 Task: Open a blank google sheet and write heading  SpendSmartAdd Dates in a column and its values below  '2023-05-01, 2023-05-03, 2023-05-05, 2023-05-10, 2023-05-15, 2023-05-20, 2023-05-25 & 2023-05-31'Add Categories in next column and its values below  Groceries, Dining Out, Transportation, Entertainment, Shopping, Utilities, Health & Miscellaneous. Add Descriptions in next column and its values below  Supermarket, Restaurant, Public Transport, Movie Tickets, Clothing Store, Internet Bill, Pharmacy & Online PurchaseAdd Amountin next column and its values below  $50, $30, $10, $20, $100, $60, $40 & $50Save page Data Collection Spreadsheet
Action: Mouse moved to (227, 127)
Screenshot: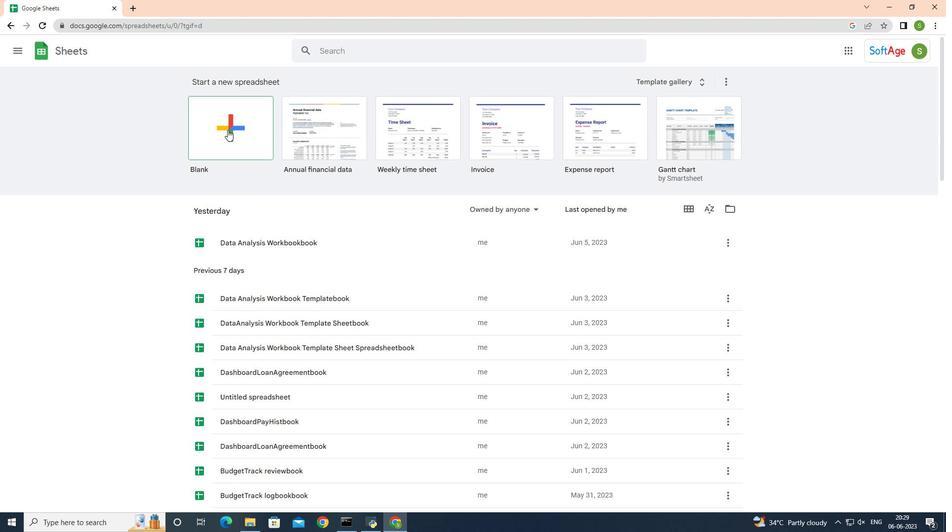 
Action: Mouse pressed left at (227, 127)
Screenshot: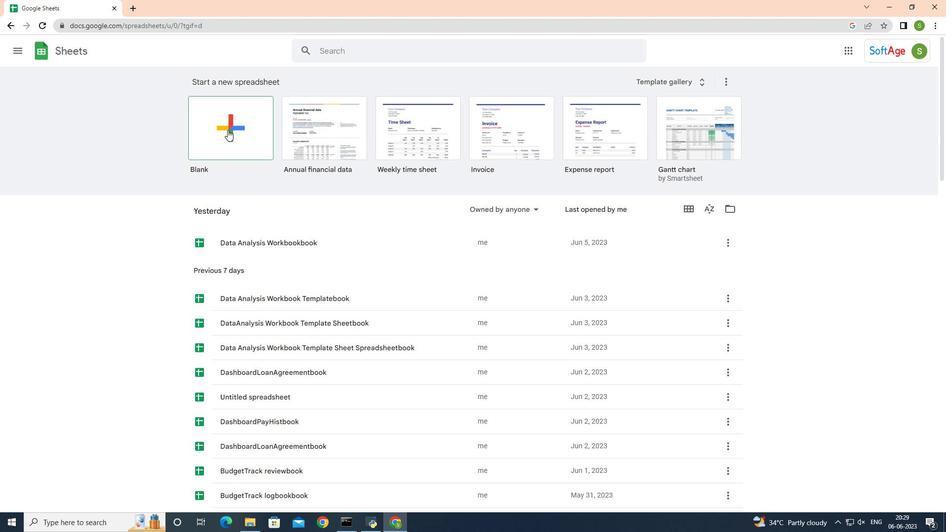 
Action: Mouse moved to (48, 121)
Screenshot: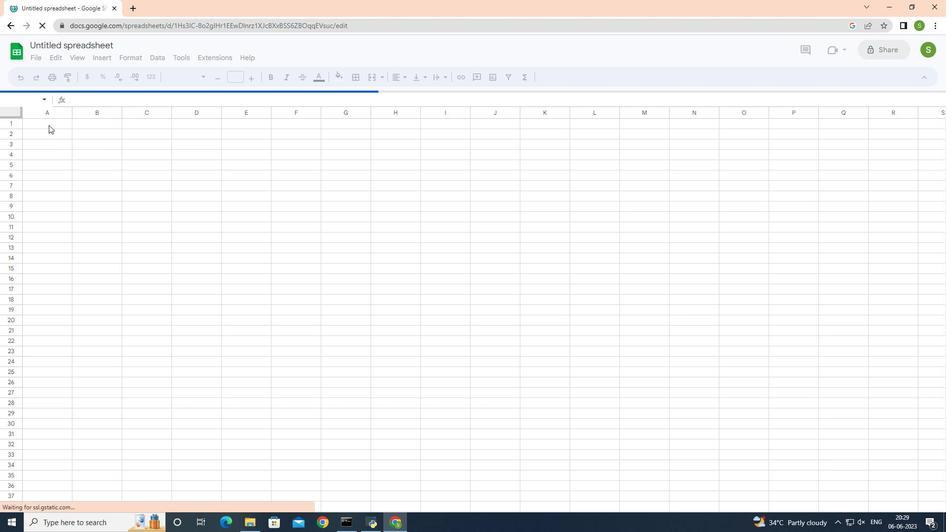 
Action: Mouse pressed left at (48, 121)
Screenshot: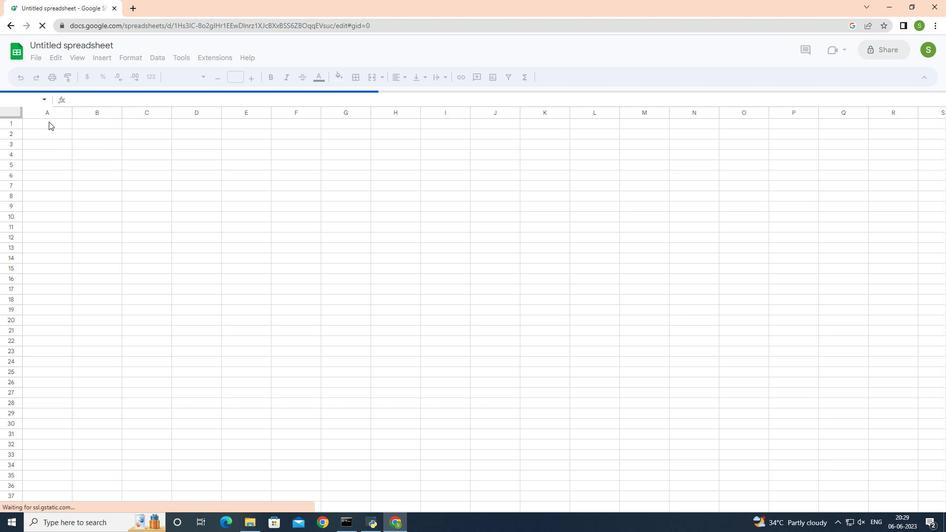 
Action: Key pressed <Key.shift>Spend<Key.space><Key.shift>Smart<Key.enter><Key.shift>Dates<Key.enter>2023-05-01<Key.enter>2023-05-03<Key.enter>2023-05-05<Key.enter>2023-05-10<Key.enter>2023-05-15<Key.enter>2023-05-20<Key.enter>3<Key.backspace>2023-05-25<Key.enter>2023-05-21<Key.backspace><Key.backspace>31<Key.right><Key.up><Key.up><Key.up><Key.up><Key.up><Key.up><Key.up><Key.up><Key.shift>Categories<Key.enter><Key.shift>Groceries<Key.enter><Key.shift>Dining<Key.space>out<Key.left><Key.right>
Screenshot: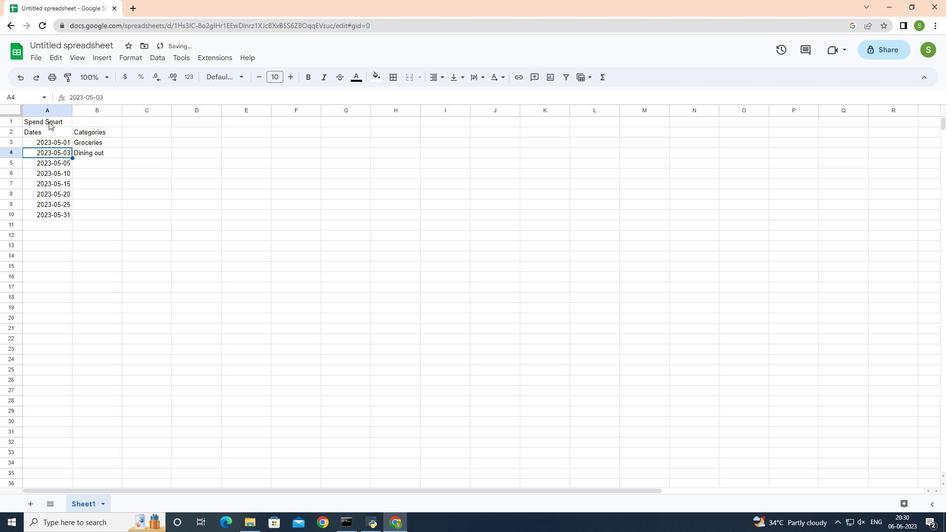 
Action: Mouse moved to (90, 94)
Screenshot: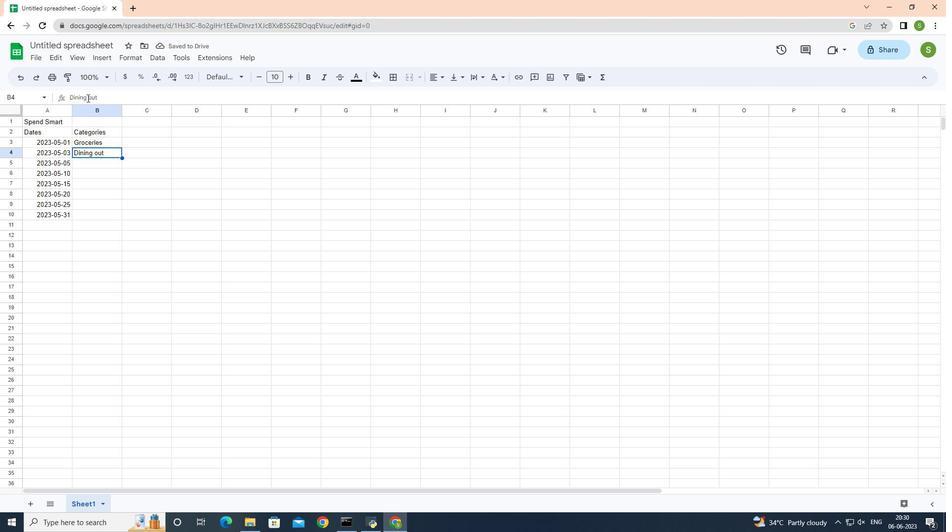 
Action: Mouse pressed left at (90, 94)
Screenshot: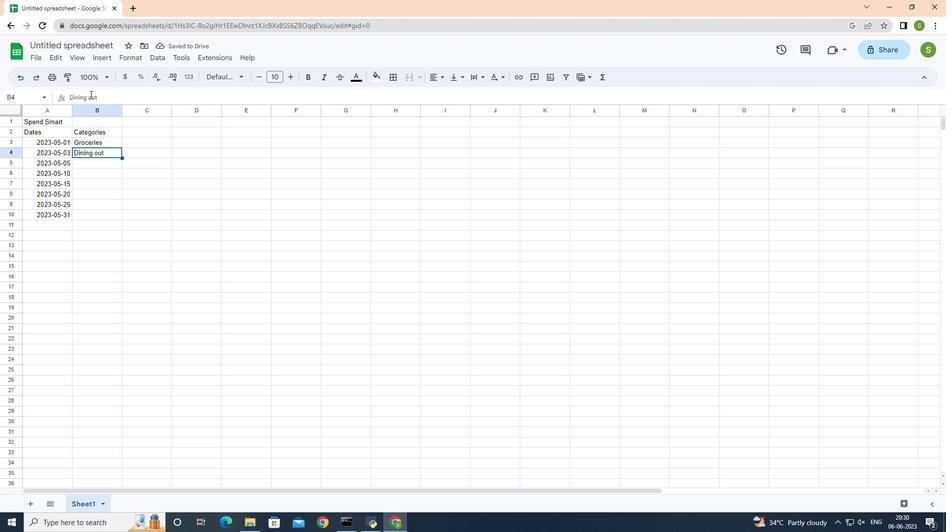 
Action: Mouse moved to (92, 94)
Screenshot: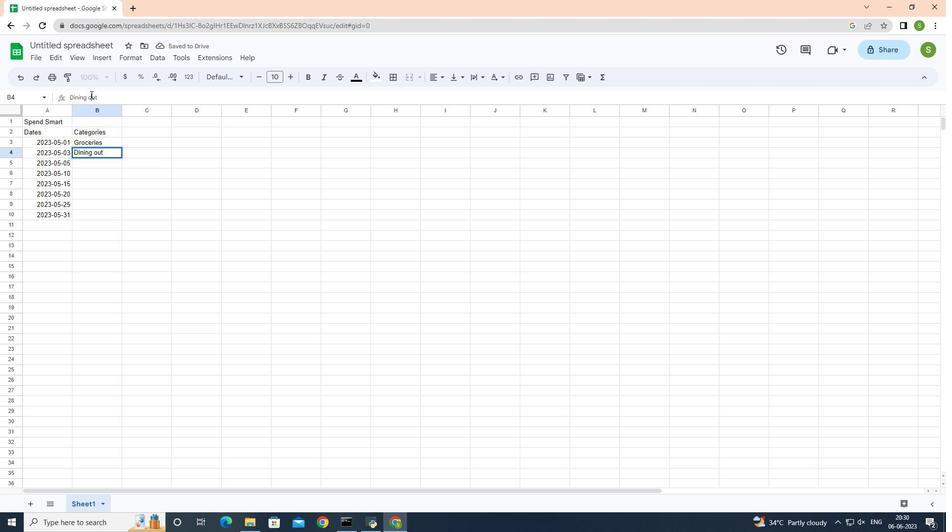 
Action: Mouse pressed left at (92, 94)
Screenshot: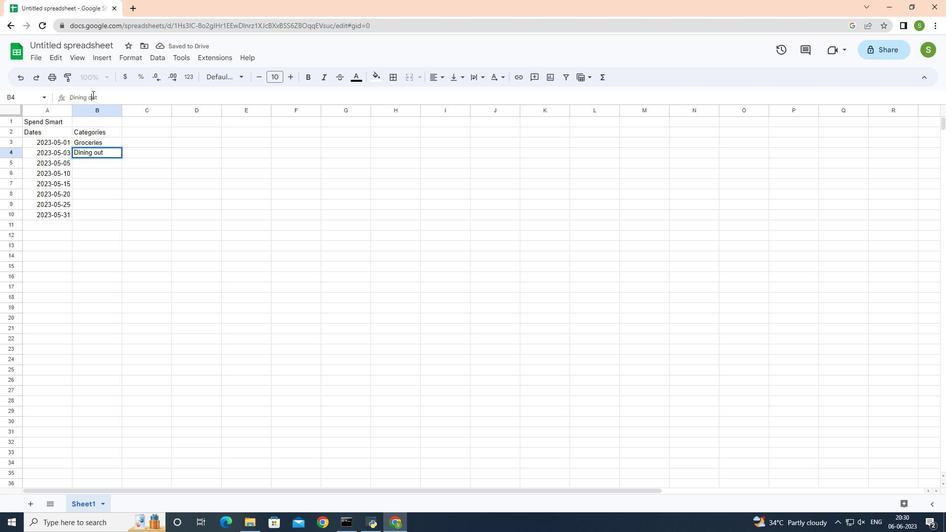 
Action: Mouse moved to (92, 94)
Screenshot: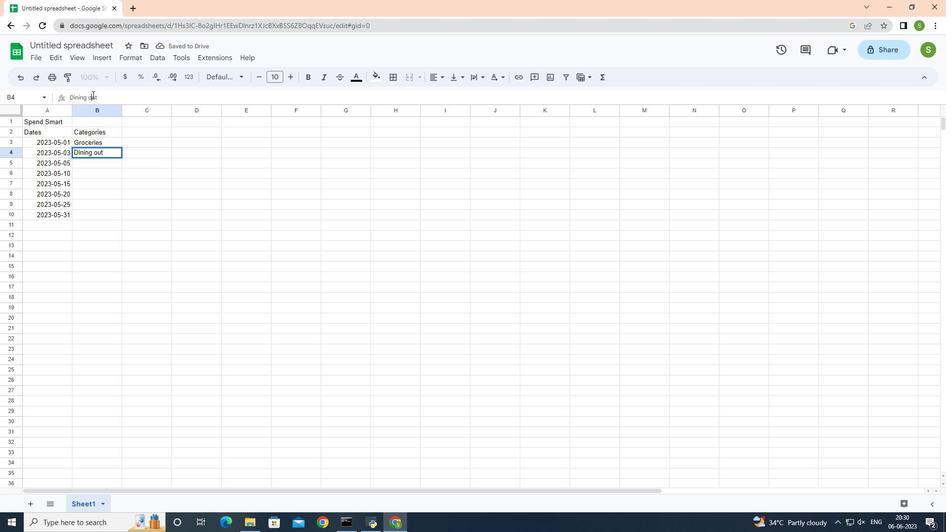 
Action: Key pressed <Key.backspace><Key.shift_r><Key.shift_r><Key.shift_r><Key.shift_r><Key.shift_r><Key.shift_r><Key.shift_r><Key.shift_r><Key.shift_r><Key.shift_r><Key.shift_r><Key.shift_r><Key.shift_r><Key.shift_r><Key.shift_r><Key.shift_r><Key.shift_r><Key.shift_r><Key.shift_r><Key.shift_r><Key.shift_r><Key.shift_r><Key.shift_r>O<Key.enter><Key.shift><Key.shift><Key.shift><Key.shift><Key.shift><Key.shift>Transportation<Key.enter><Key.shift>Entertainment<Key.enter><Key.shift>Shopping<Key.enter><Key.shift><Key.shift><Key.shift><Key.shift><Key.shift><Key.shift><Key.shift><Key.shift>Utilirt<Key.backspace><Key.backspace>tes<Key.enter><Key.shift><Key.shift><Key.shift><Key.shift><Key.shift><Key.shift><Key.shift>Heat<Key.backspace>lth<Key.enter><Key.shift>Miscellaneous<Key.right><Key.up><Key.up><Key.up><Key.up><Key.up><Key.up><Key.up><Key.up><Key.shift>Discription
Screenshot: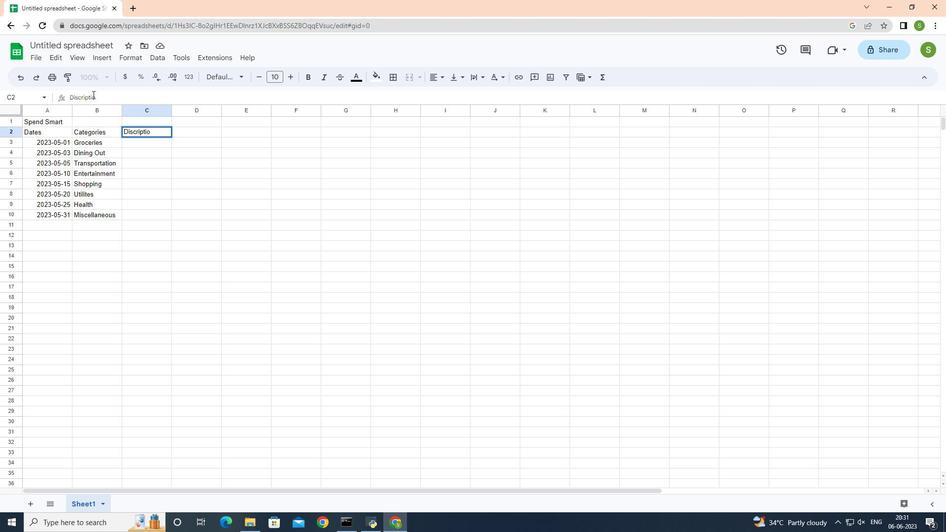 
Action: Mouse moved to (130, 127)
Screenshot: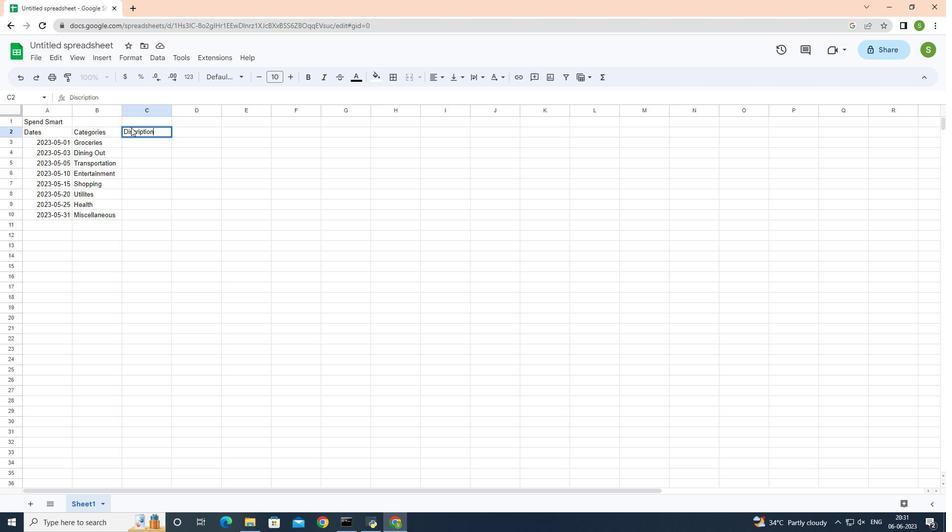 
Action: Mouse pressed left at (130, 127)
Screenshot: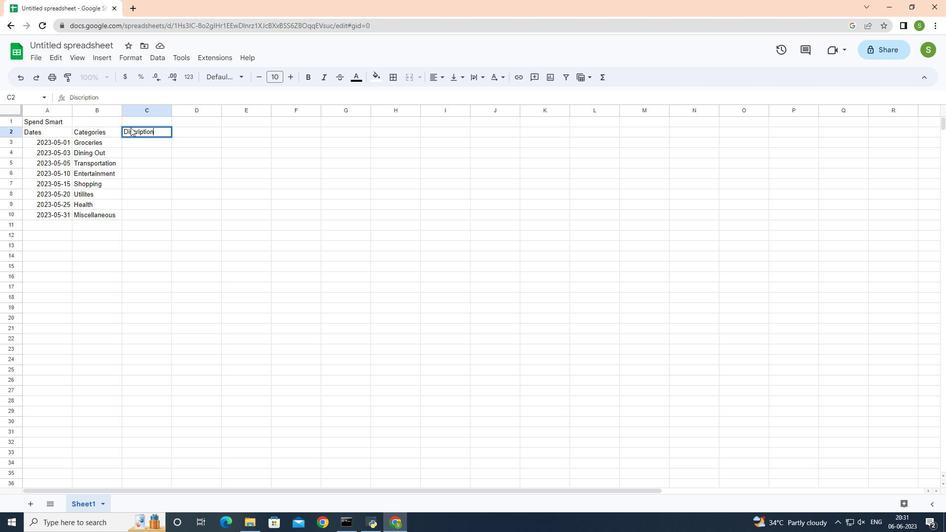 
Action: Mouse moved to (129, 130)
Screenshot: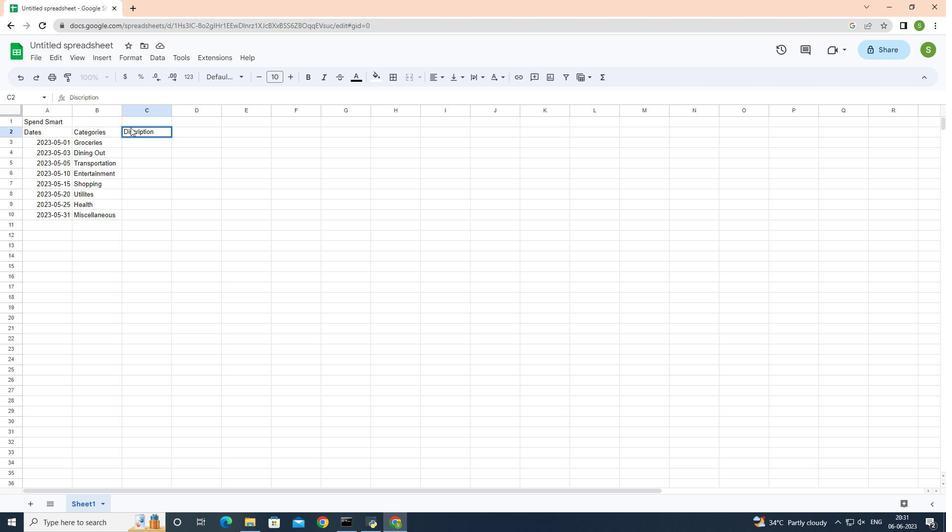 
Action: Mouse pressed left at (129, 130)
Screenshot: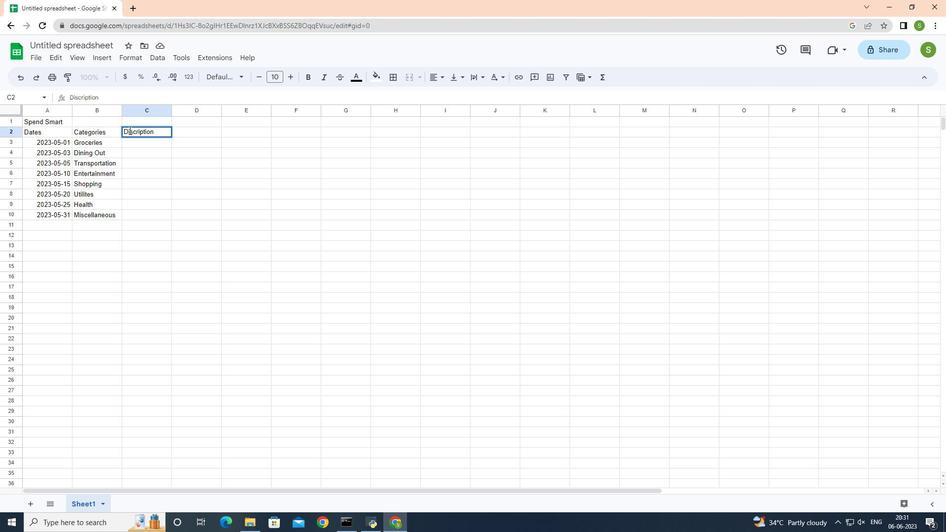 
Action: Mouse moved to (175, 138)
Screenshot: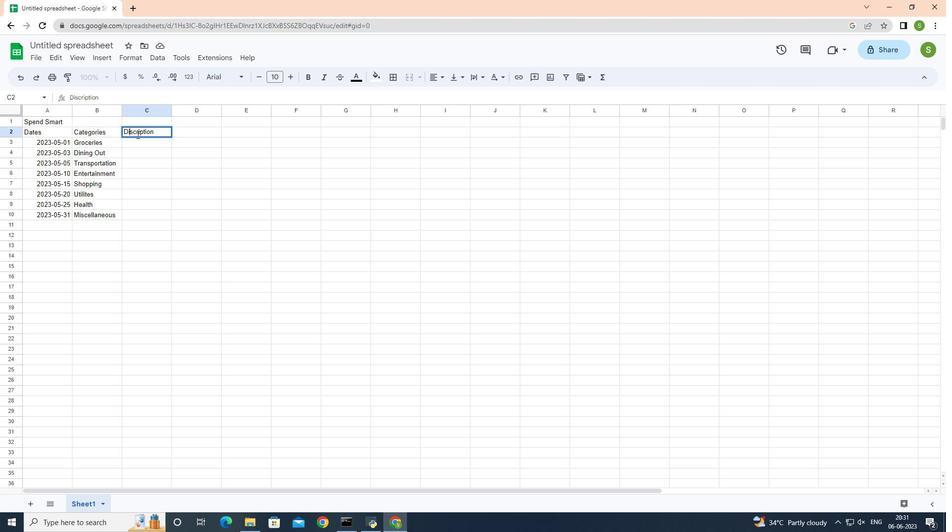 
Action: Key pressed <Key.backspace>e<Key.enter>
Screenshot: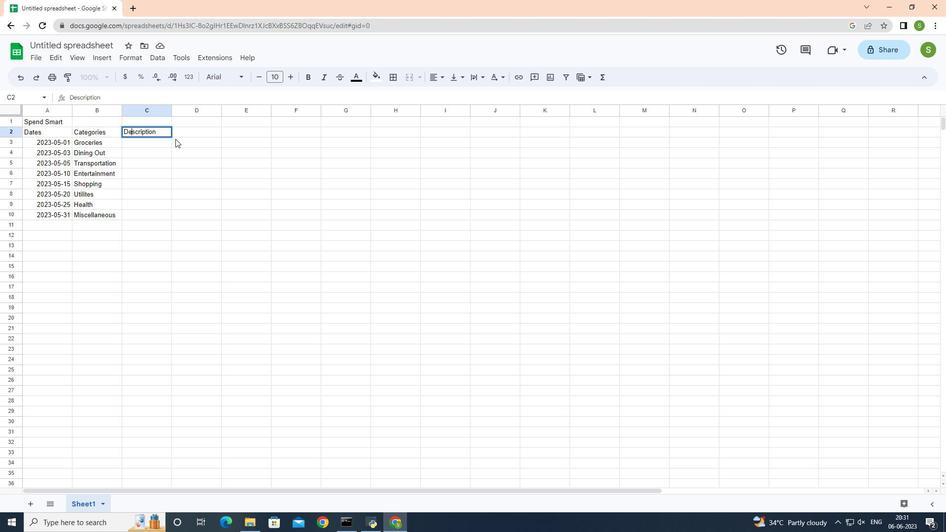 
Action: Mouse moved to (161, 131)
Screenshot: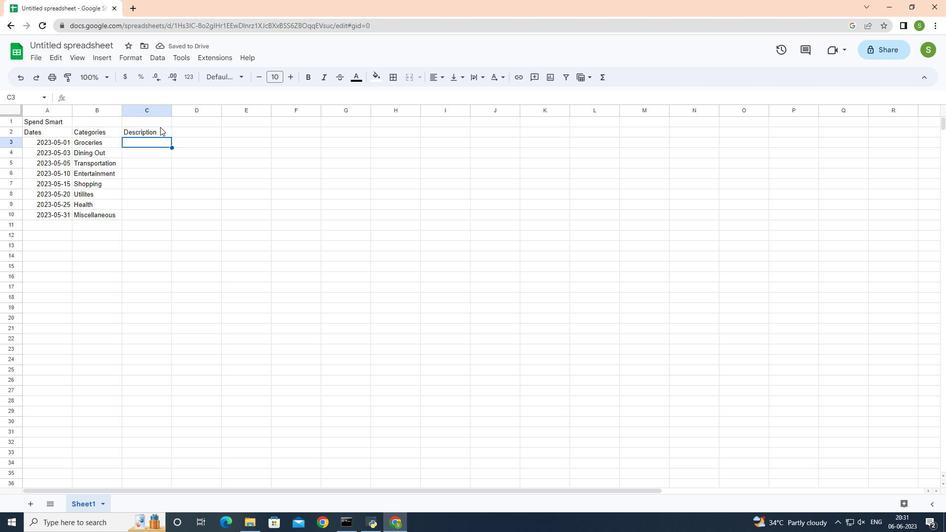 
Action: Mouse pressed left at (161, 131)
Screenshot: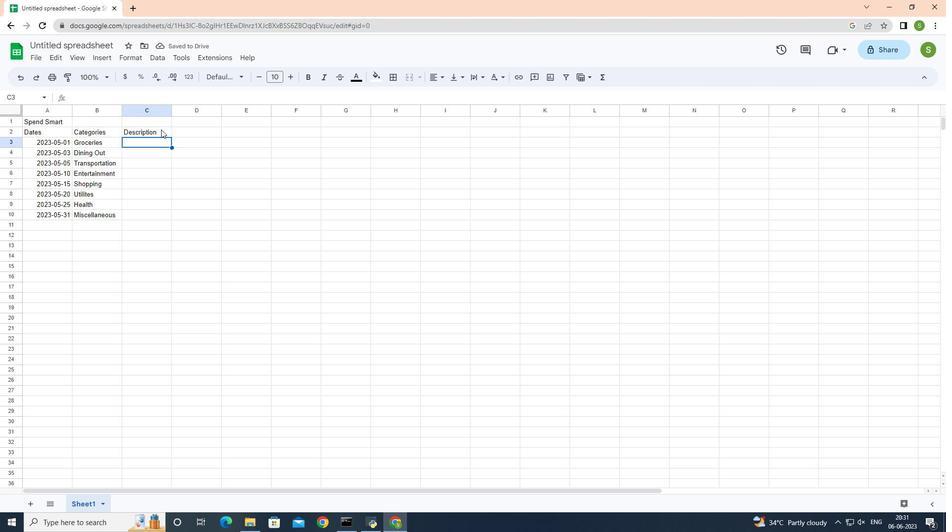 
Action: Mouse moved to (159, 131)
Screenshot: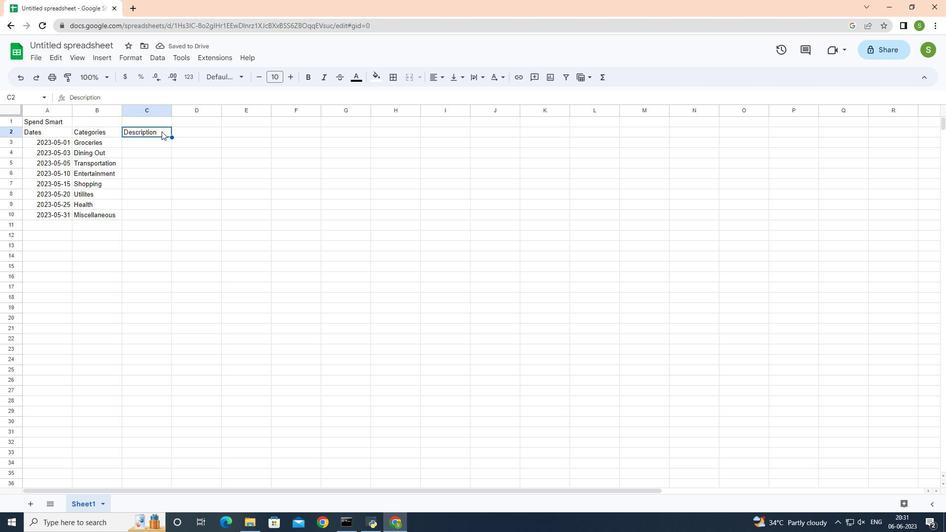 
Action: Mouse pressed left at (159, 131)
Screenshot: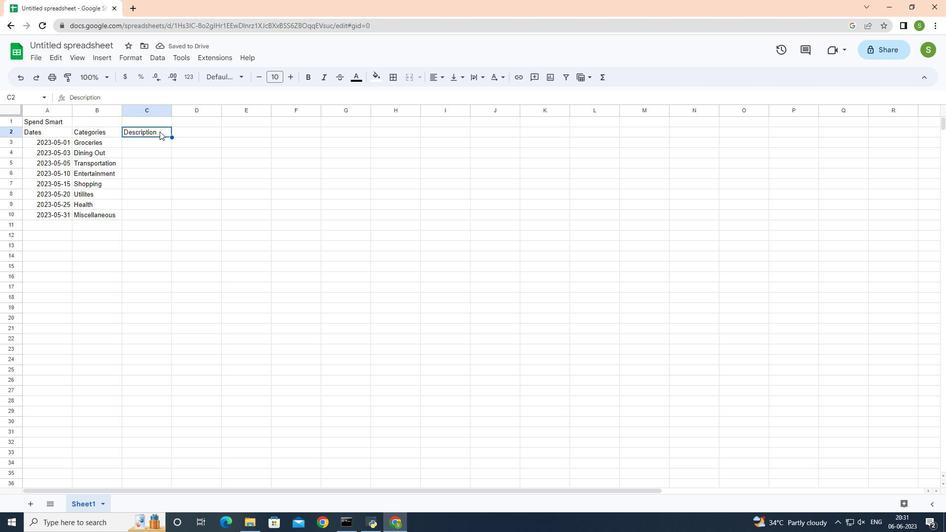 
Action: Mouse moved to (159, 130)
Screenshot: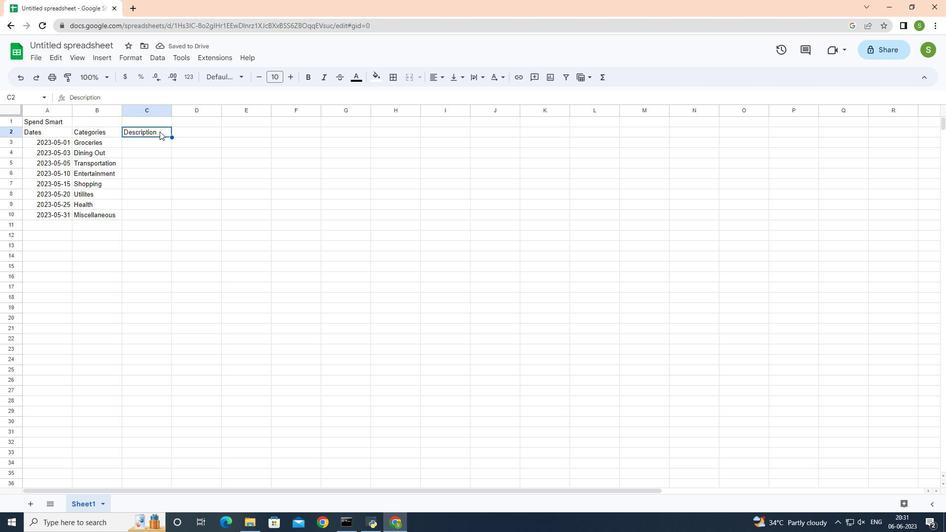 
Action: Mouse pressed left at (159, 130)
Screenshot: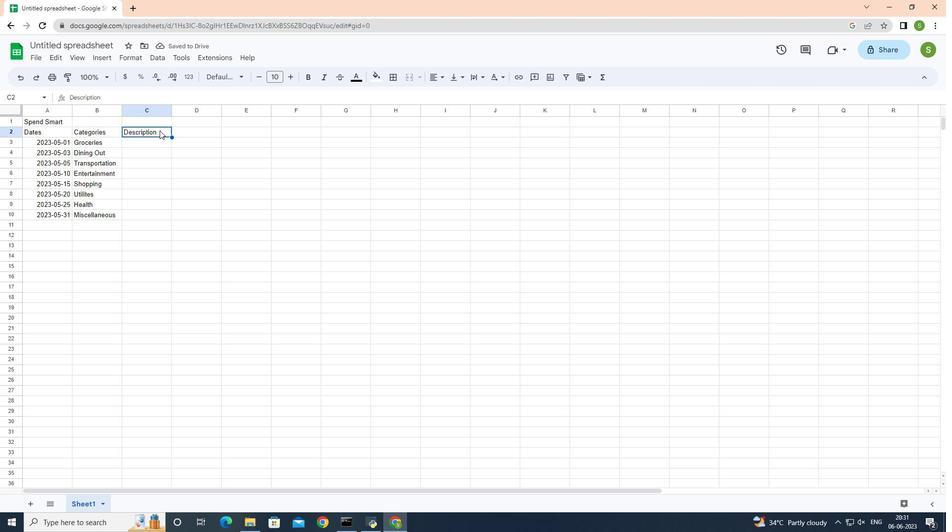 
Action: Mouse pressed left at (159, 130)
Screenshot: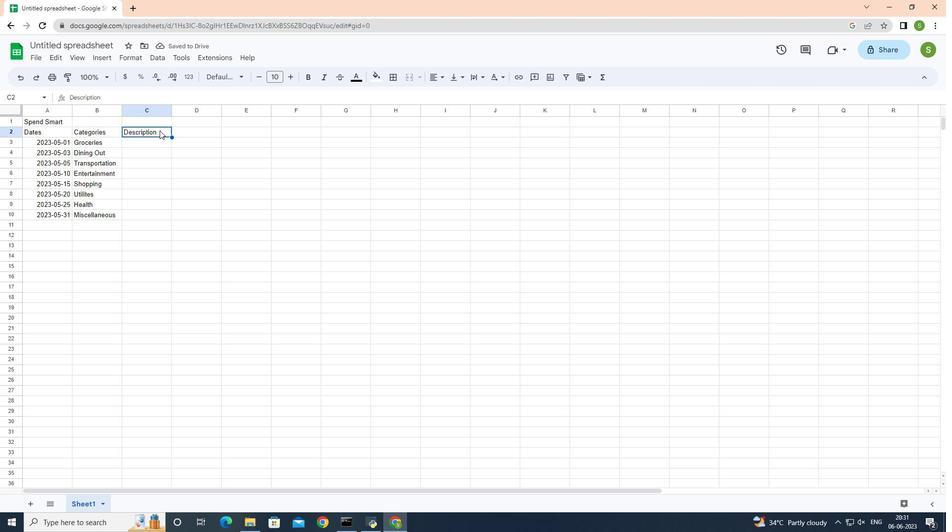 
Action: Mouse pressed left at (159, 130)
Screenshot: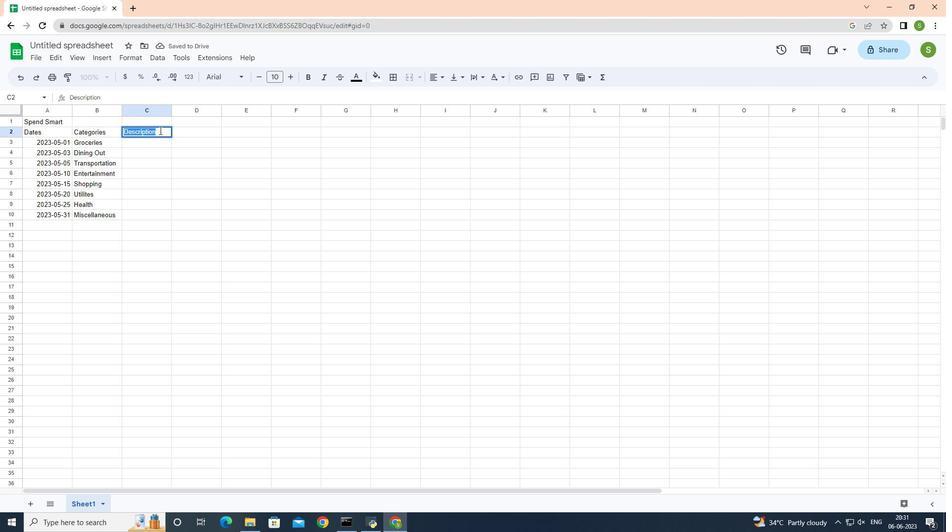 
Action: Mouse pressed left at (159, 130)
Screenshot: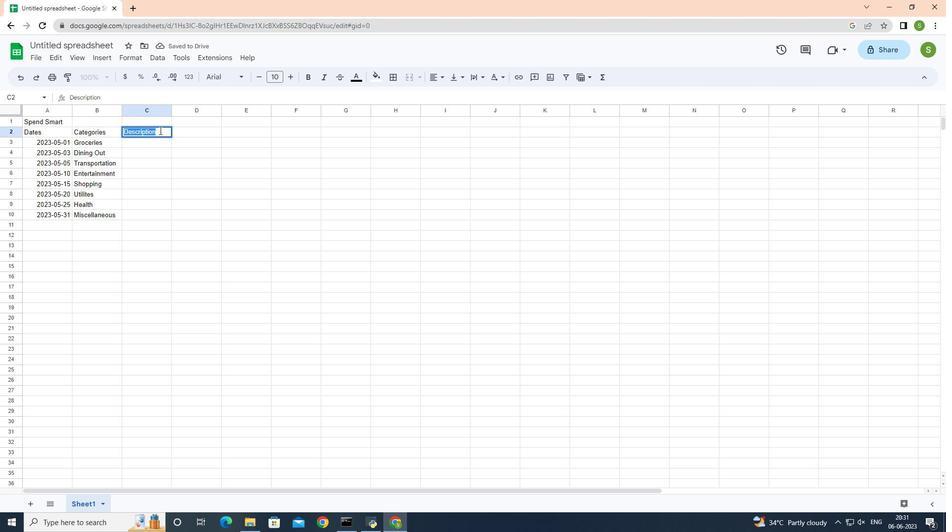 
Action: Mouse pressed left at (159, 130)
Screenshot: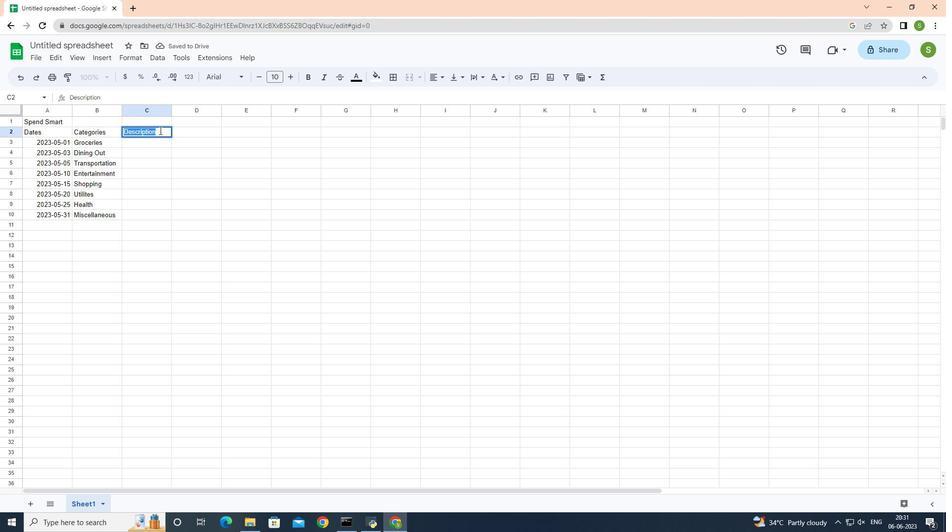 
Action: Mouse moved to (160, 131)
Screenshot: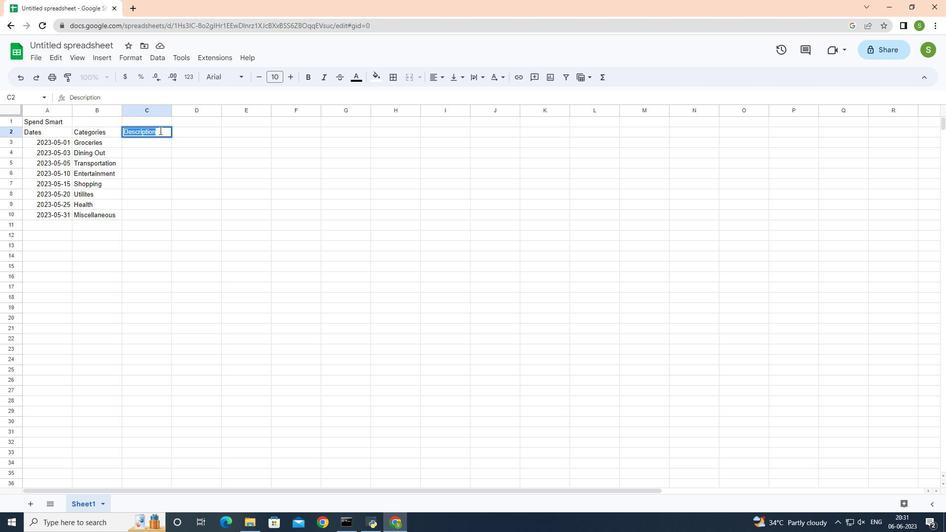 
Action: Mouse pressed left at (160, 131)
Screenshot: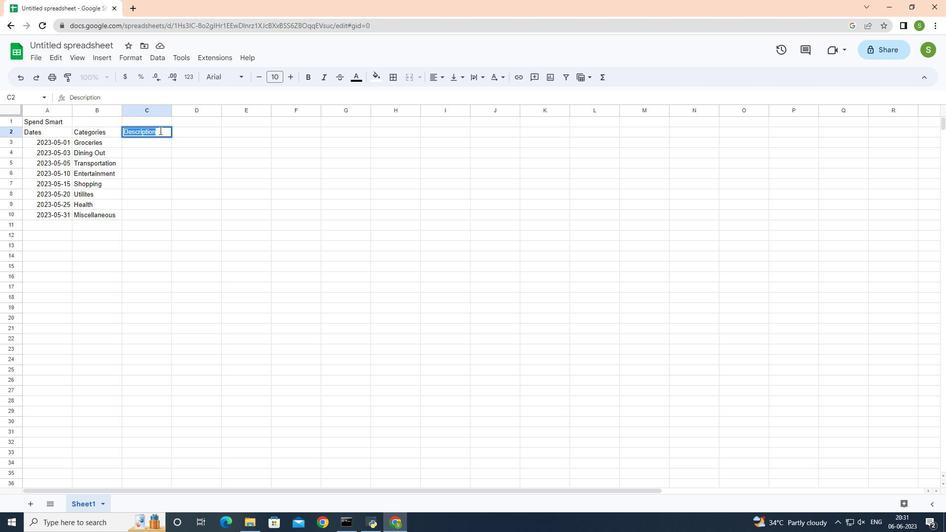 
Action: Mouse pressed left at (160, 131)
Screenshot: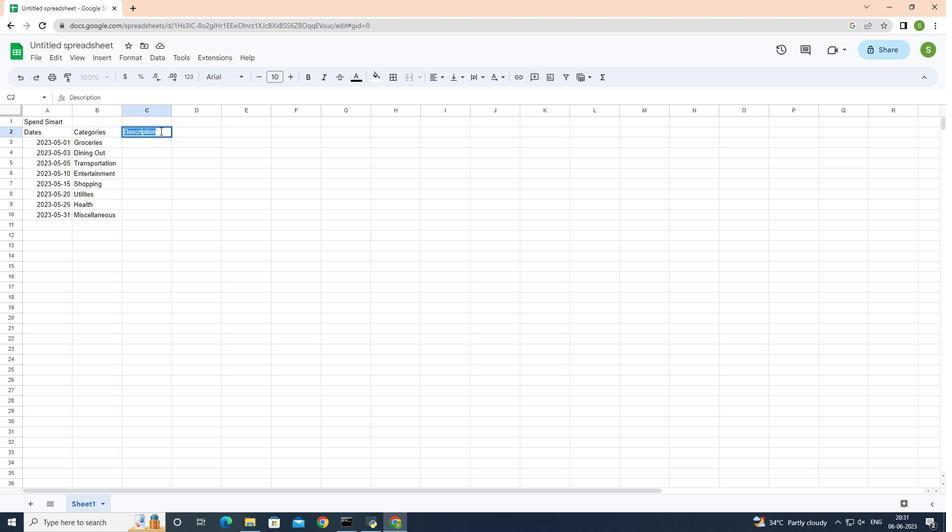 
Action: Mouse moved to (119, 98)
Screenshot: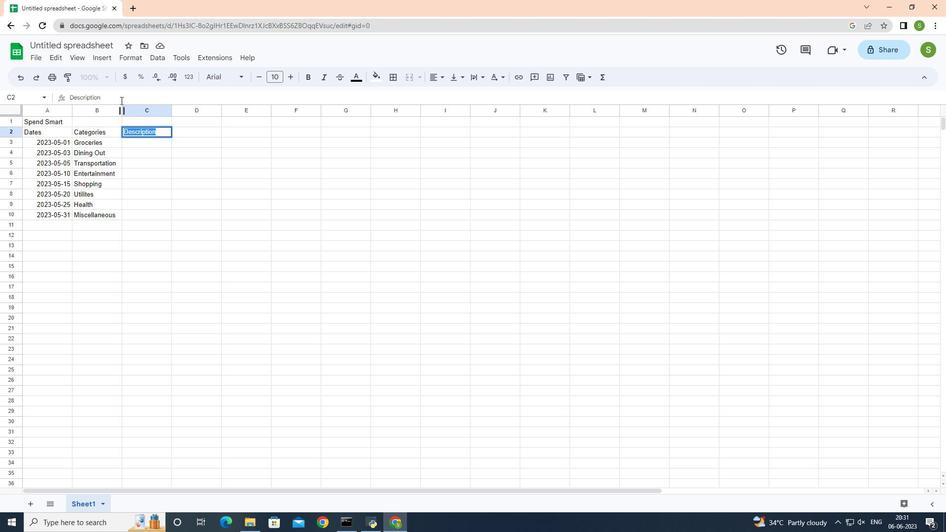
Action: Mouse pressed left at (119, 98)
Screenshot: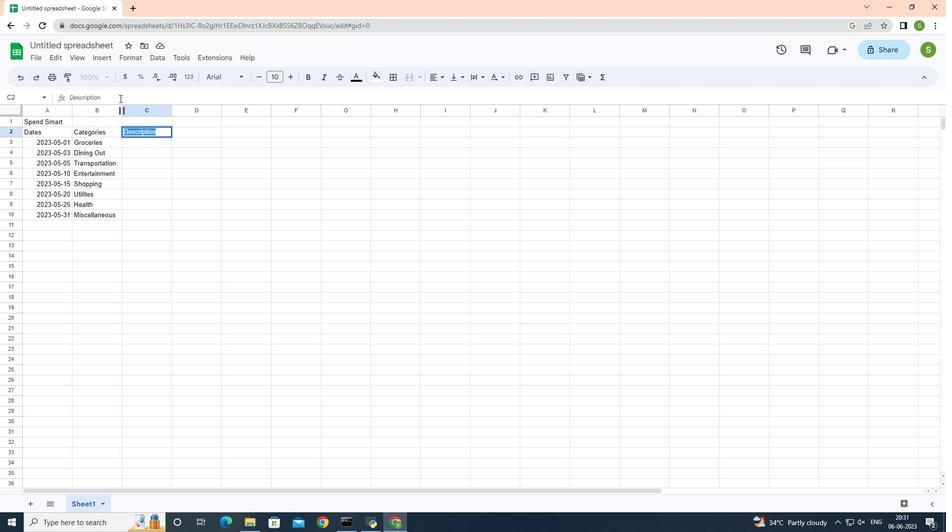 
Action: Key pressed s
Screenshot: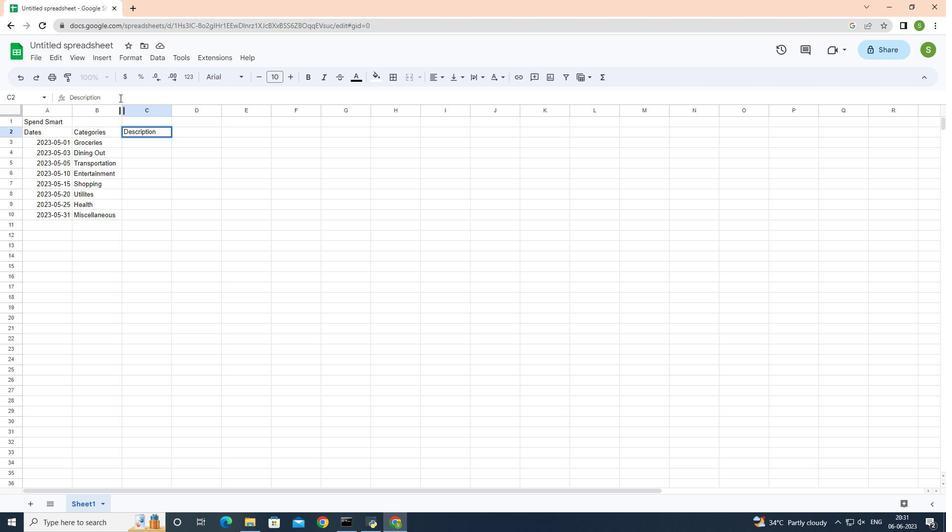 
Action: Mouse moved to (138, 147)
Screenshot: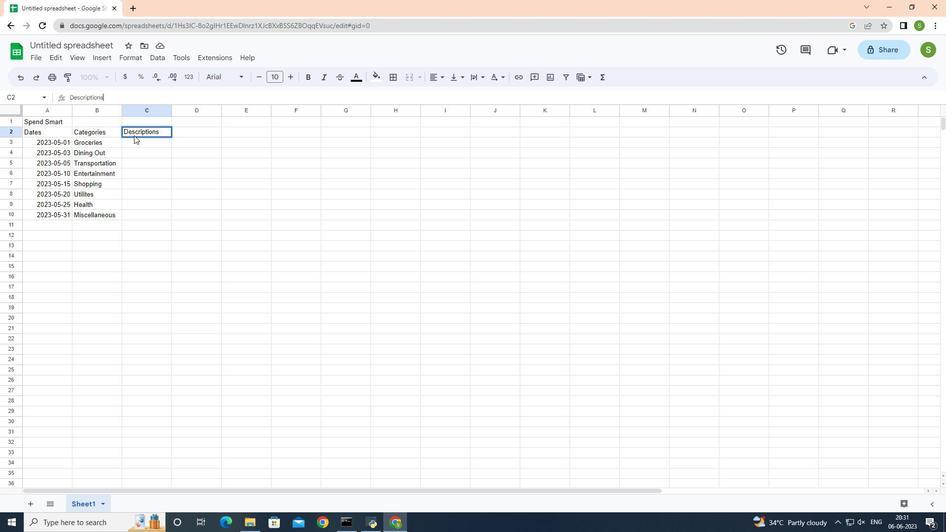 
Action: Mouse pressed left at (138, 147)
Screenshot: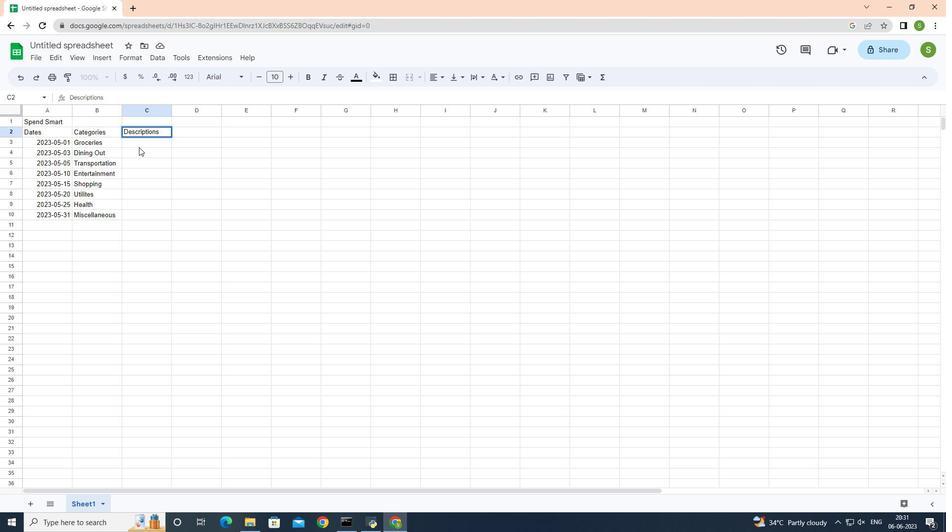 
Action: Mouse moved to (140, 144)
Screenshot: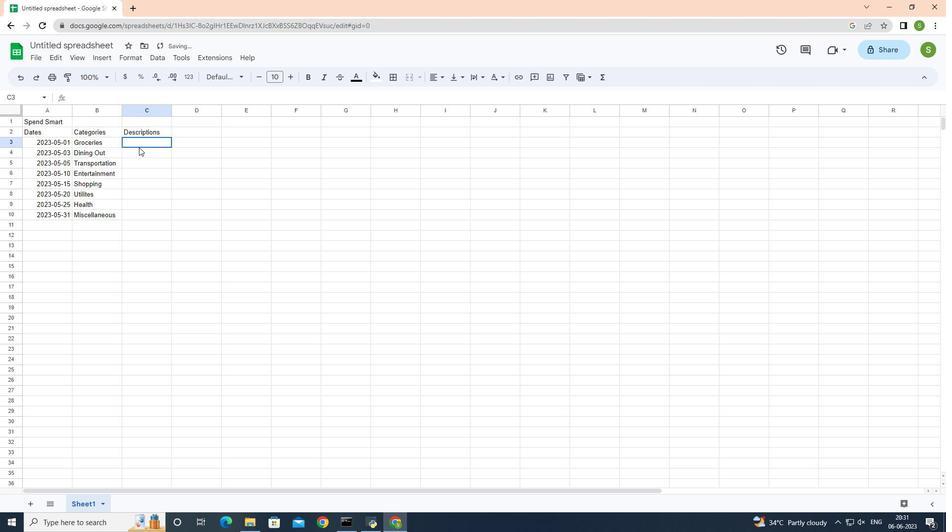 
Action: Key pressed <Key.shift><Key.shift><Key.shift><Key.shift><Key.shift><Key.shift><Key.shift><Key.shift><Key.shift><Key.shift><Key.shift><Key.shift>Supermarket<Key.enter><Key.shift>Restaurant<Key.enter><Key.shift>Public<Key.space><Key.shift>Tras<Key.backspace>nsport<Key.enter><Key.shift>Movie<Key.space><Key.shift>Tickets<Key.enter><Key.shift><Key.shift><Key.shift>Clothing<Key.space><Key.shift>Store<Key.enter><Key.shift><Key.shift><Key.shift><Key.shift><Key.shift><Key.shift><Key.shift>in<Key.backspace><Key.backspace><Key.shift>Internet<Key.space>bi<Key.backspace><Key.backspace><Key.shift>Bill<Key.enter><Key.shift>Pharmacy<Key.enter><Key.shift><Key.shift><Key.shift><Key.shift><Key.shift>Online<Key.space><Key.shift>Purchan<Key.backspace>se<Key.right><Key.up><Key.up><Key.up><Key.up><Key.up><Key.up><Key.up><Key.up><Key.shift><Key.shift><Key.shift><Key.shift><Key.shift><Key.shift><Key.shift><Key.shift><Key.shift><Key.shift><Key.shift>Amount<Key.enter>50<Key.enter>30<Key.enter>10<Key.enter>20<Key.enter>100<Key.enter>60<Key.enter>40<Key.enter>50<Key.enter>
Screenshot: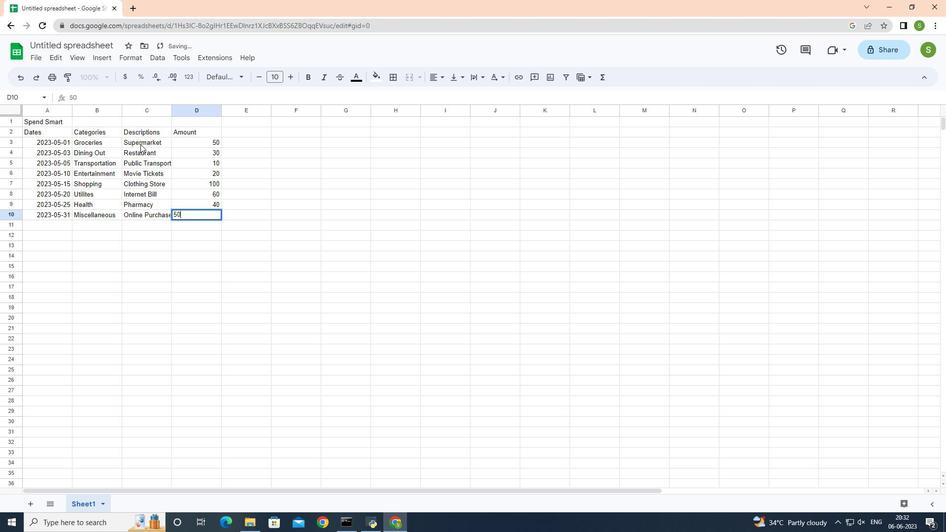 
Action: Mouse moved to (181, 138)
Screenshot: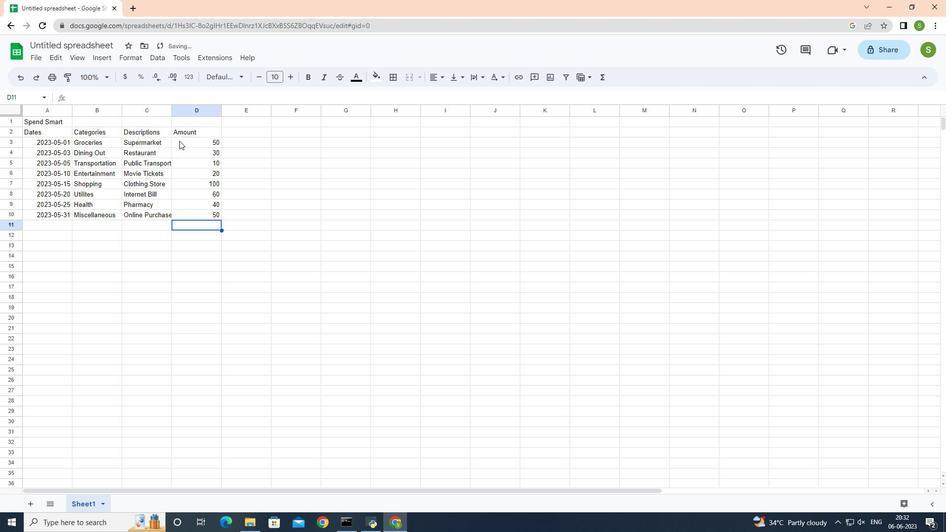 
Action: Mouse pressed left at (181, 138)
Screenshot: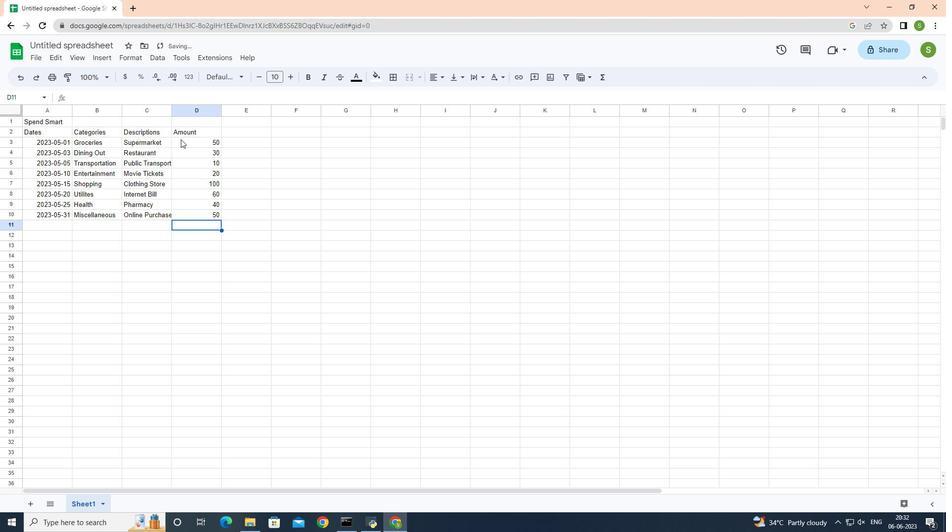 
Action: Mouse moved to (137, 60)
Screenshot: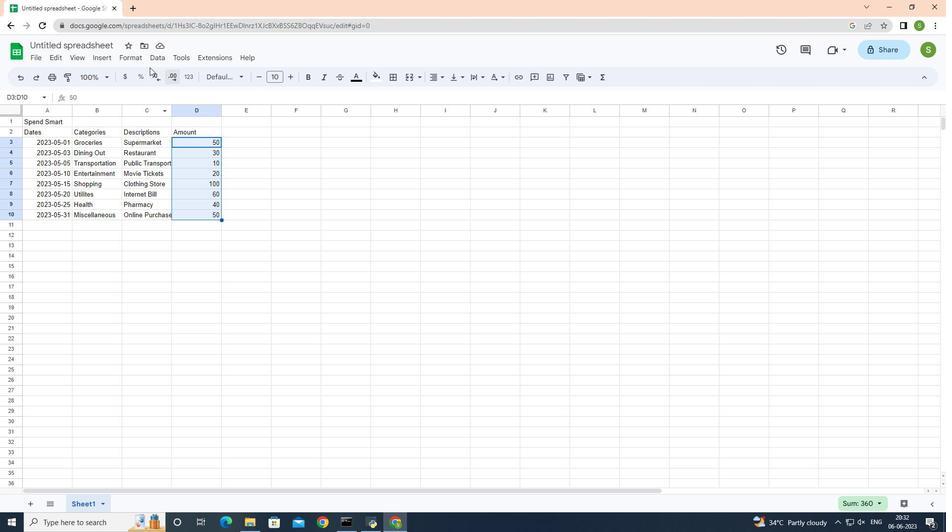 
Action: Mouse pressed left at (137, 60)
Screenshot: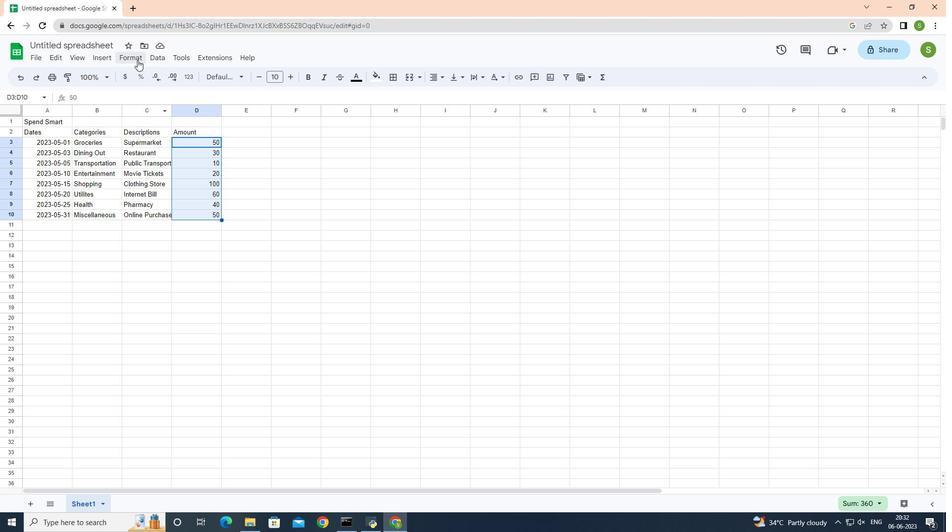 
Action: Mouse moved to (142, 93)
Screenshot: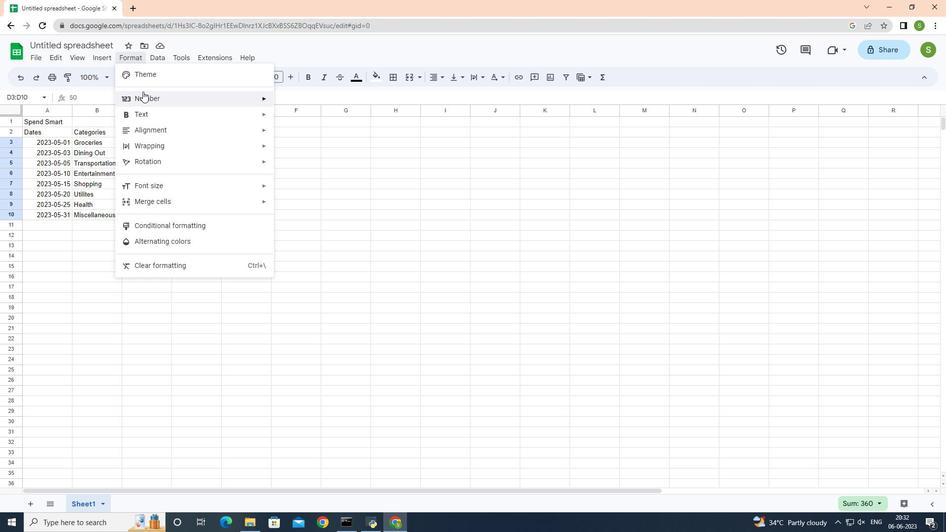 
Action: Mouse pressed left at (142, 93)
Screenshot: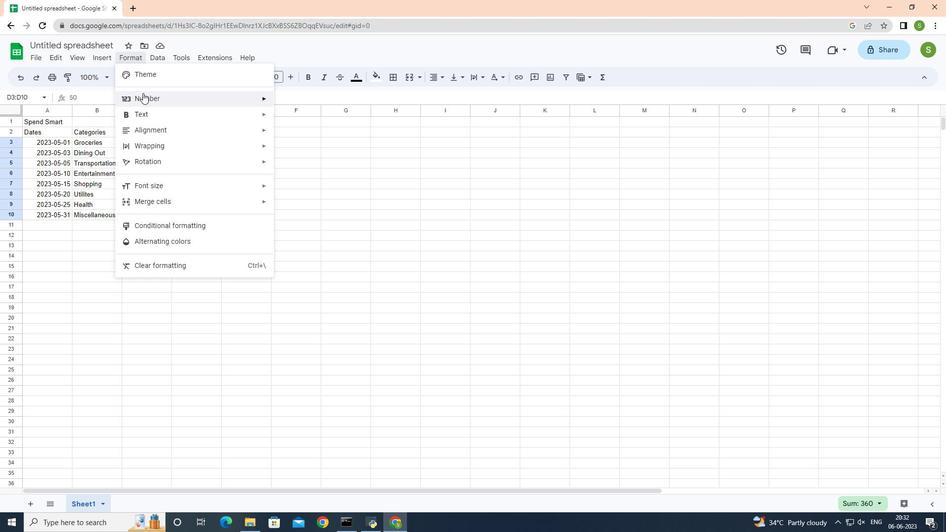 
Action: Mouse moved to (312, 364)
Screenshot: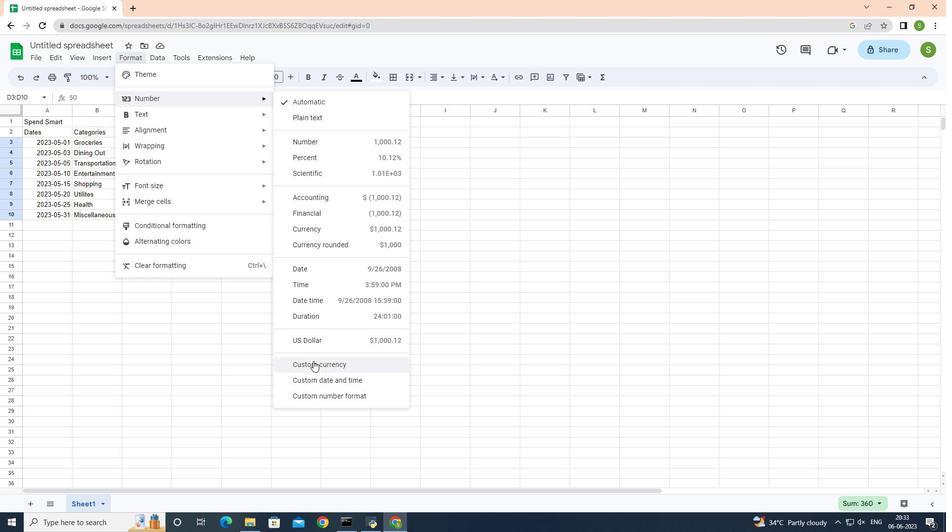 
Action: Mouse pressed left at (312, 364)
Screenshot: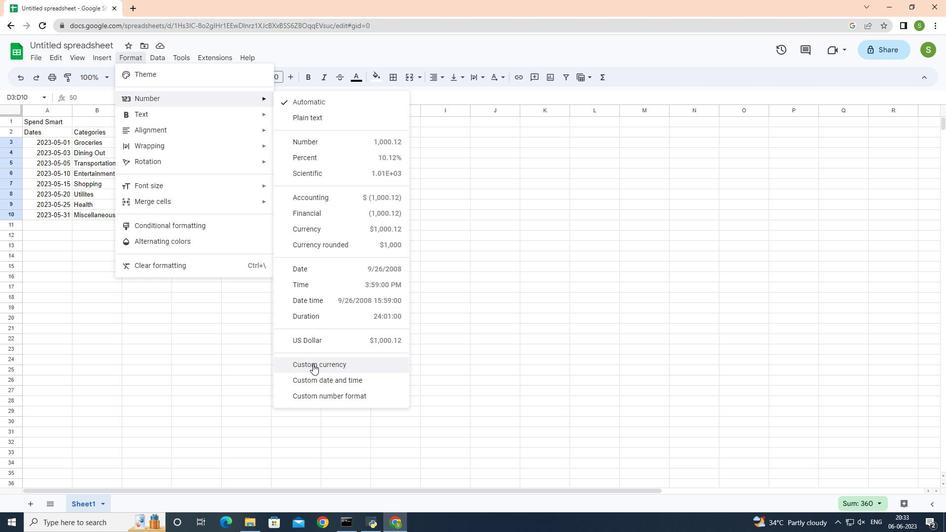 
Action: Mouse moved to (435, 217)
Screenshot: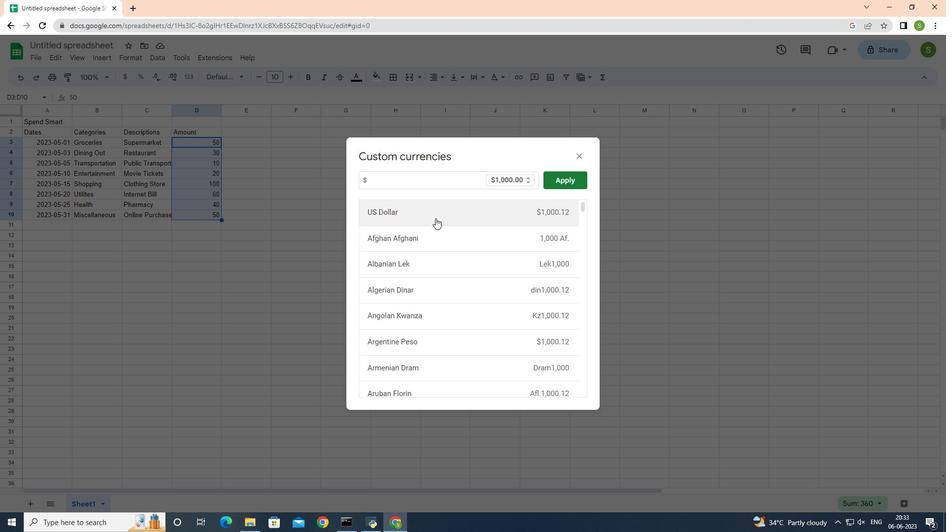 
Action: Mouse pressed left at (435, 217)
Screenshot: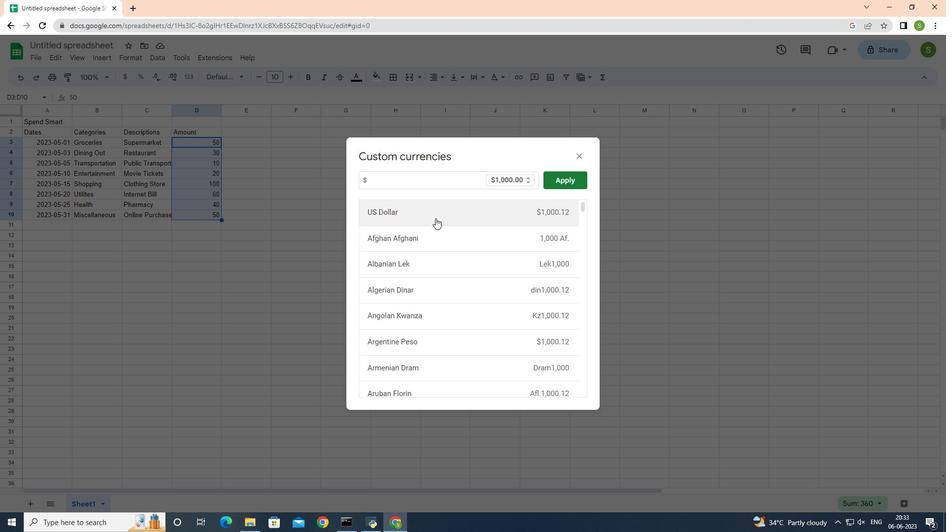 
Action: Mouse moved to (574, 170)
Screenshot: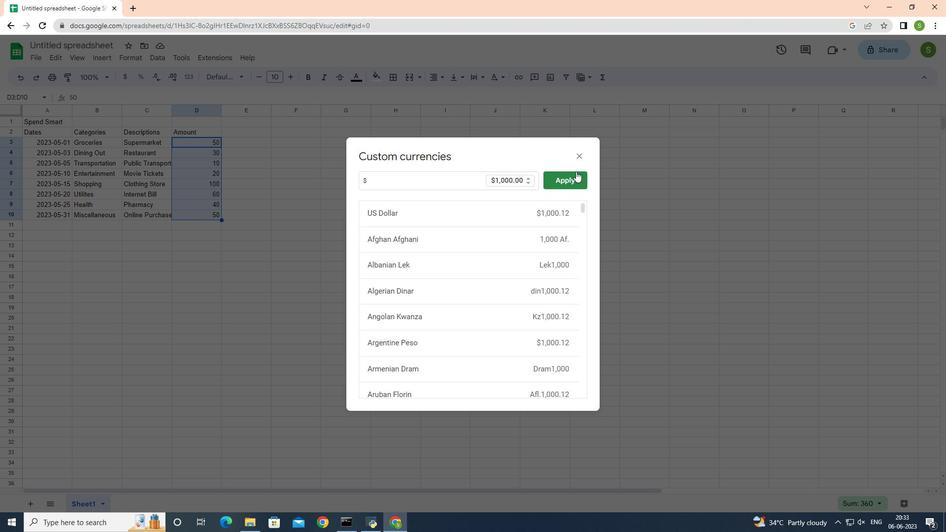 
Action: Mouse pressed left at (574, 170)
Screenshot: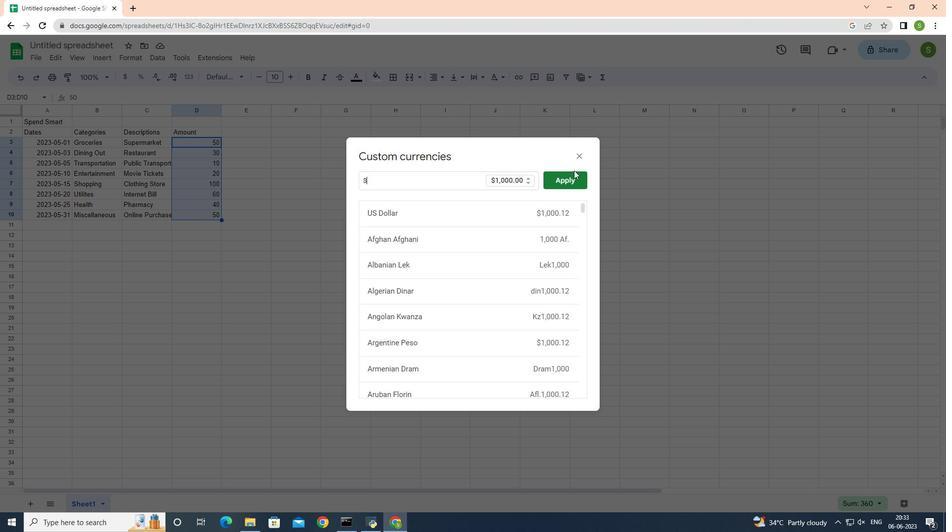 
Action: Mouse moved to (571, 178)
Screenshot: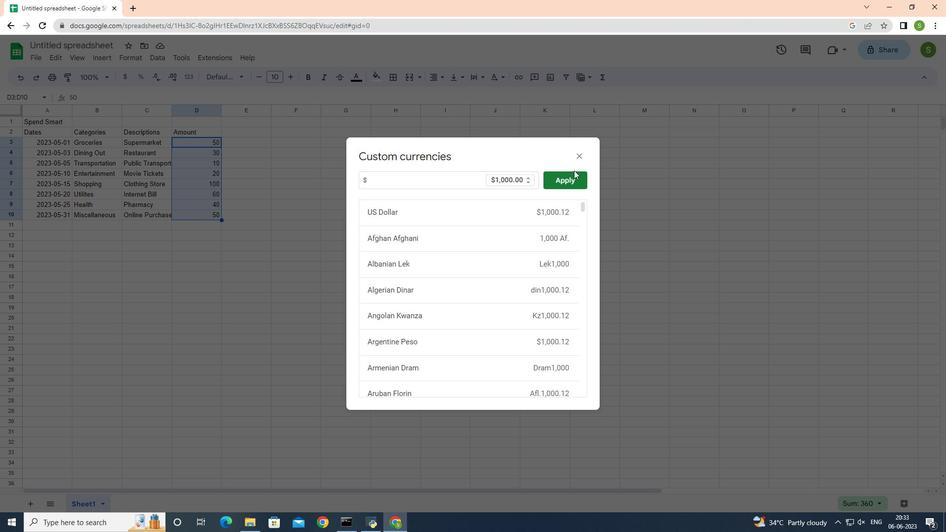
Action: Mouse pressed left at (571, 178)
Screenshot: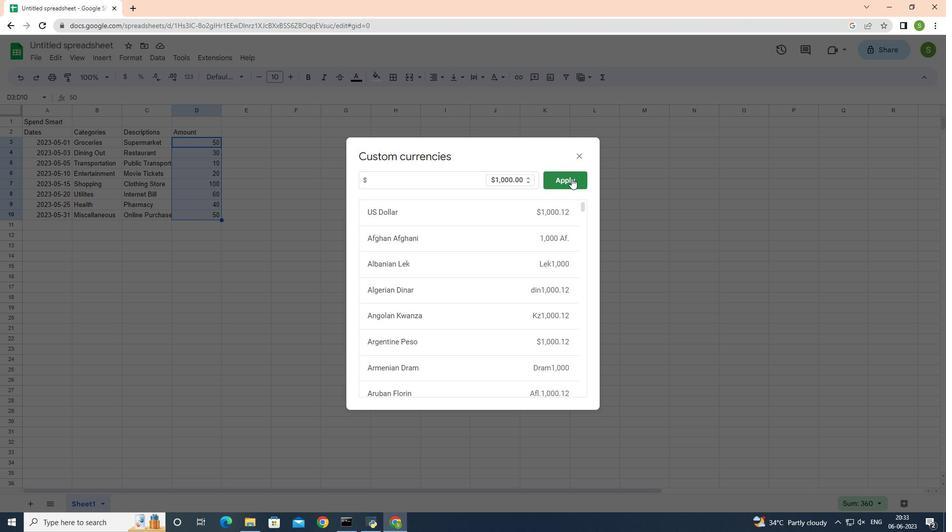 
Action: Mouse moved to (74, 109)
Screenshot: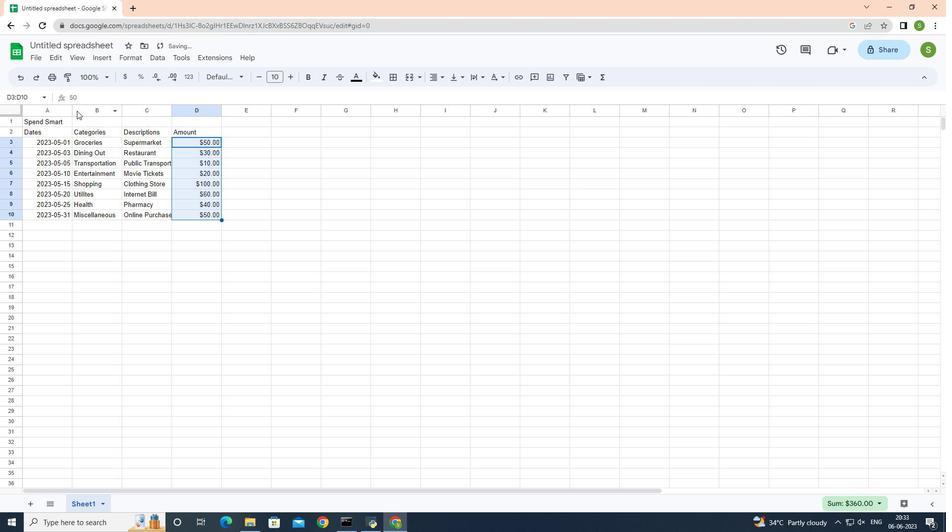 
Action: Mouse pressed left at (74, 109)
Screenshot: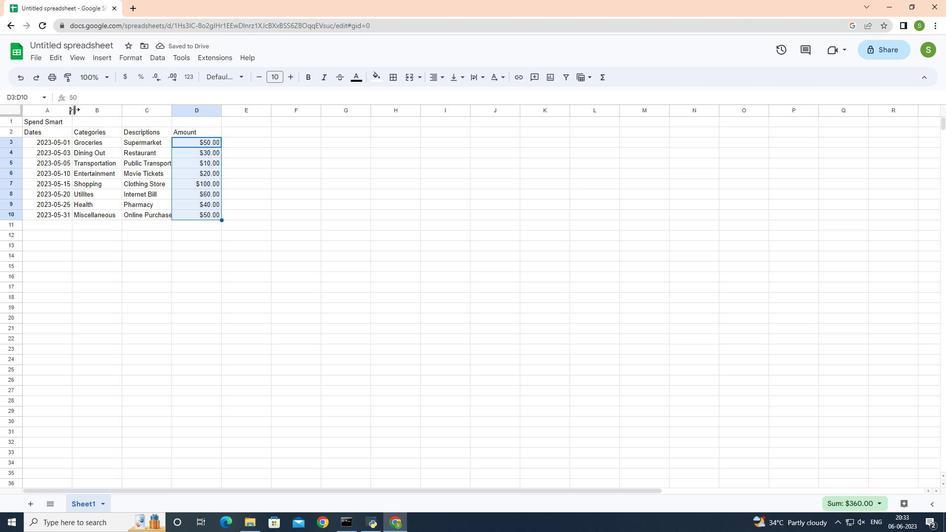 
Action: Mouse pressed left at (74, 109)
Screenshot: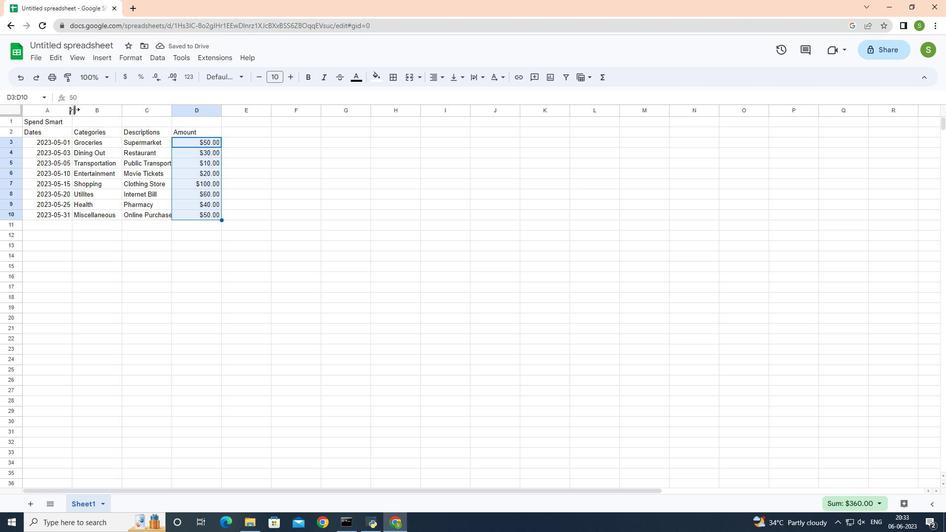 
Action: Mouse moved to (164, 107)
Screenshot: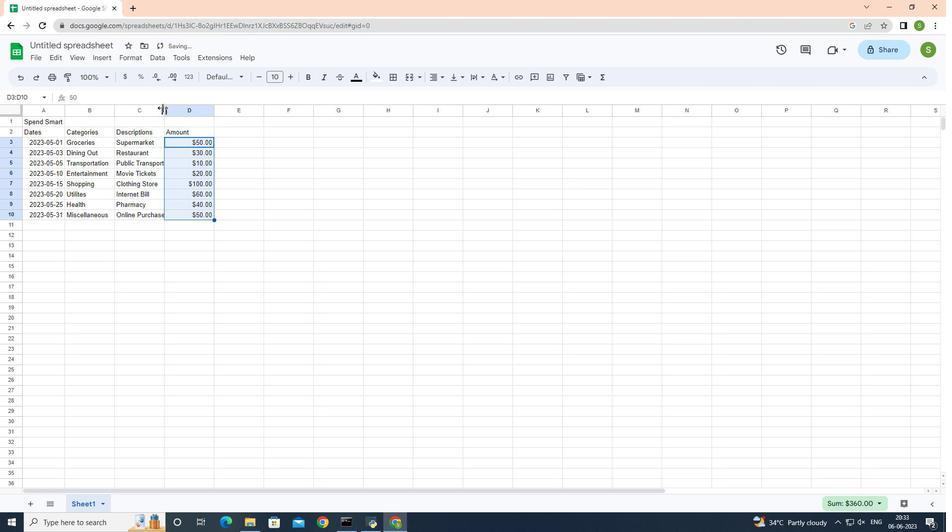 
Action: Mouse pressed left at (164, 107)
Screenshot: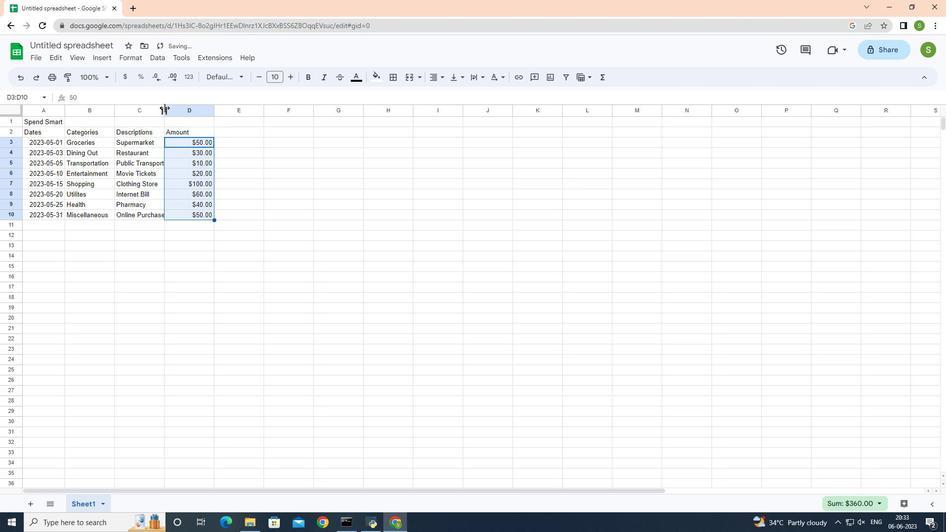 
Action: Mouse pressed left at (164, 107)
Screenshot: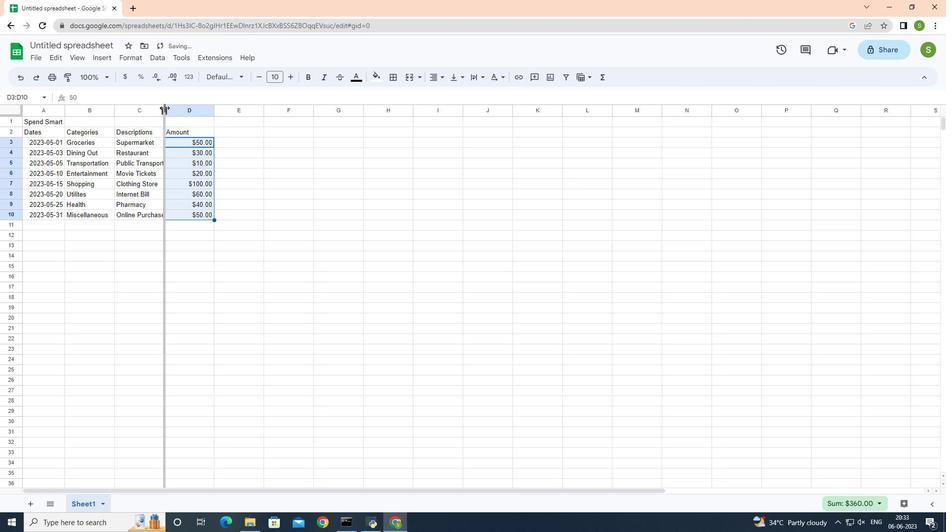 
Action: Mouse moved to (51, 45)
Screenshot: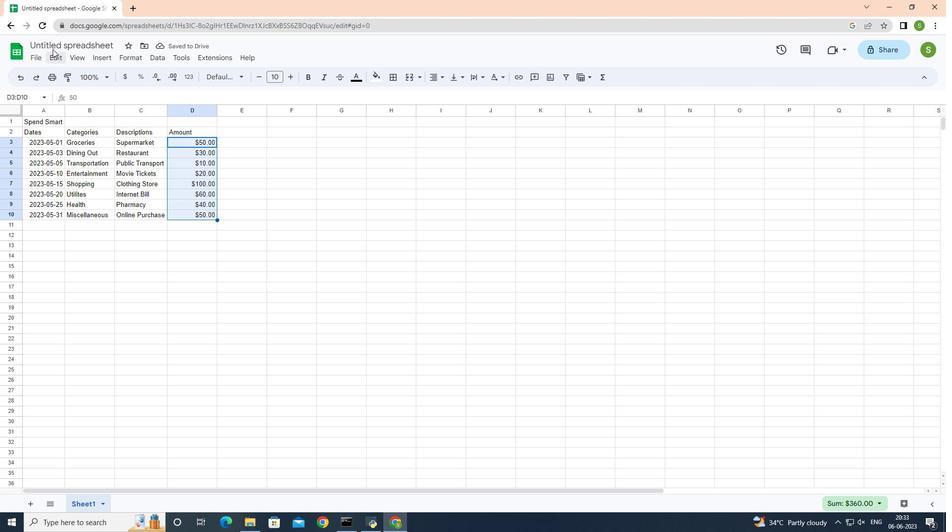 
Action: Mouse pressed left at (51, 45)
Screenshot: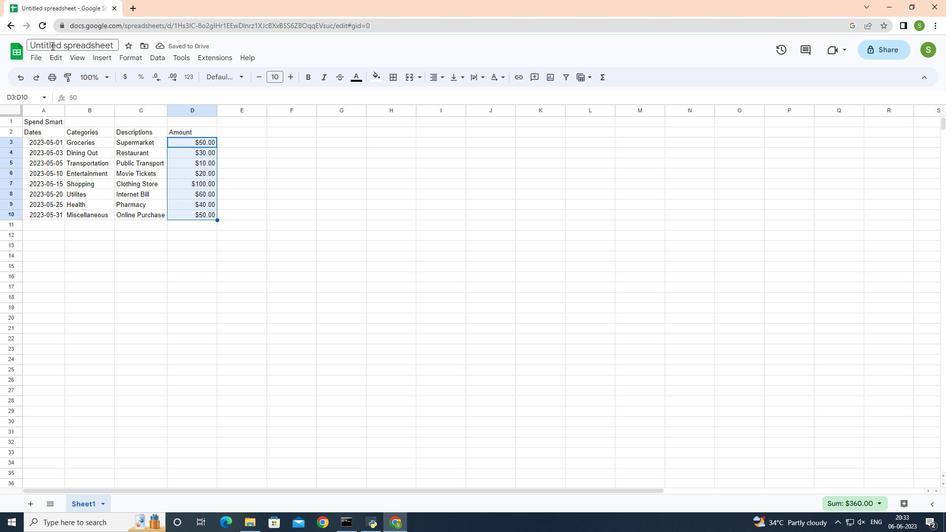 
Action: Key pressed dara<Key.backspace><Key.backspace><Key.backspace><Key.backspace><Key.shift>Data<Key.space><Key.shift>Collection<Key.space><Key.shift>Spreadsheetctrl+S
Screenshot: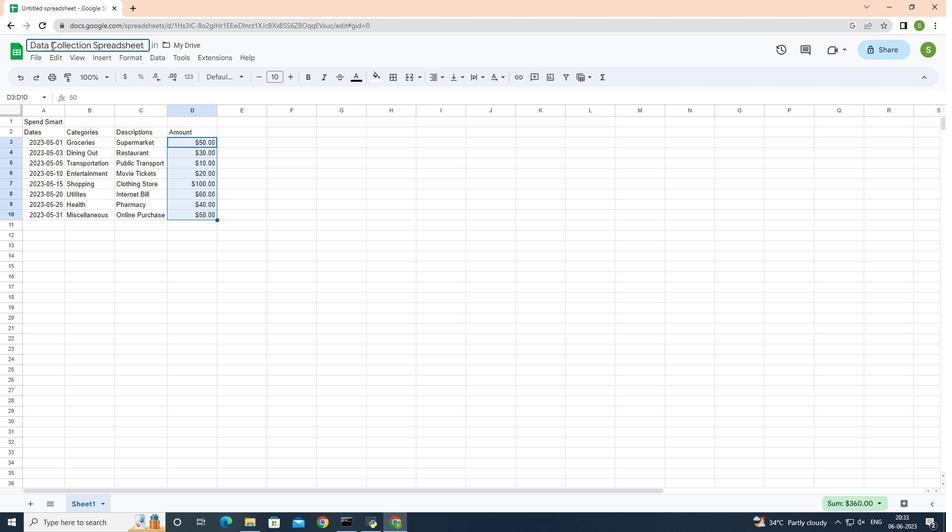 
Action: Mouse moved to (63, 121)
Screenshot: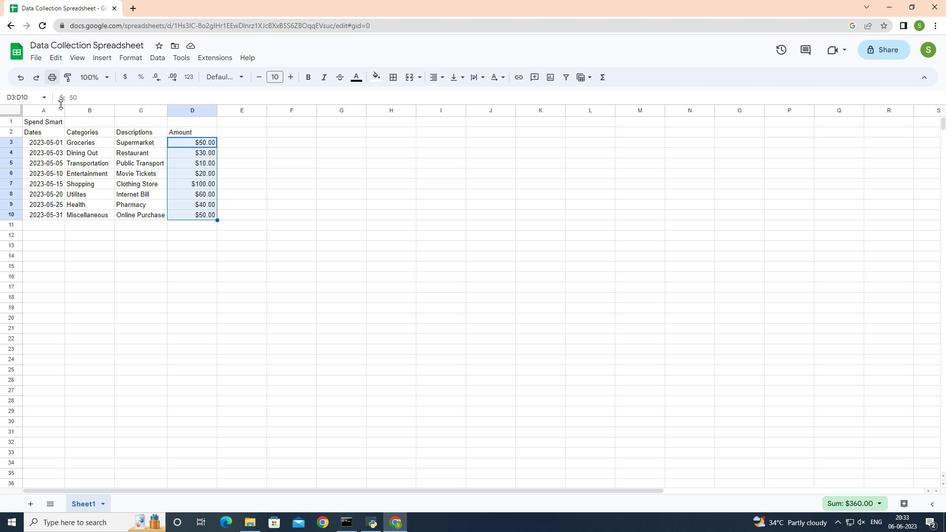 
